 Task: Assign in the project ZillaTech the issue 'Upgrade the caching mechanism of a web application to improve response time and reduce server load' to the sprint 'Infinity and Beyond'.
Action: Mouse moved to (181, 50)
Screenshot: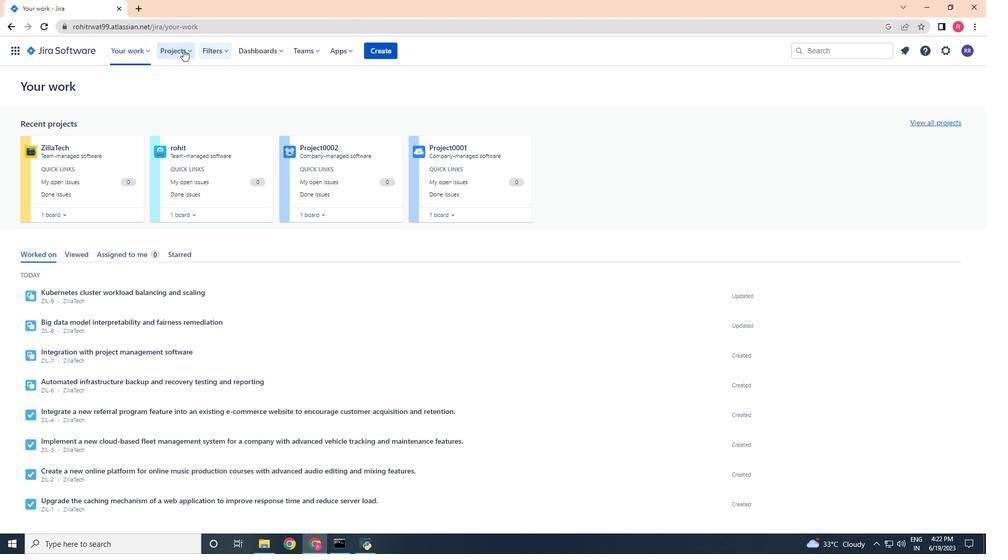 
Action: Mouse pressed left at (181, 50)
Screenshot: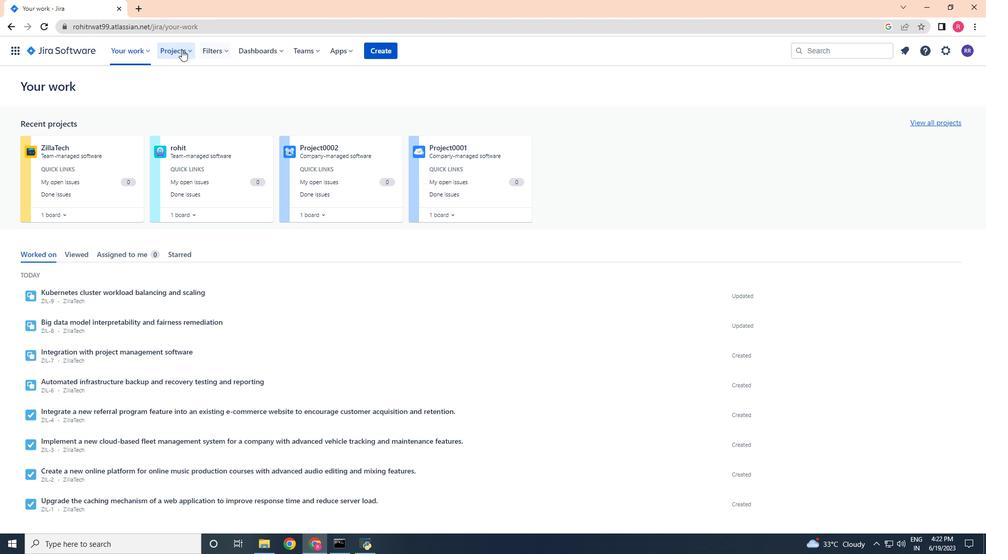 
Action: Mouse moved to (198, 85)
Screenshot: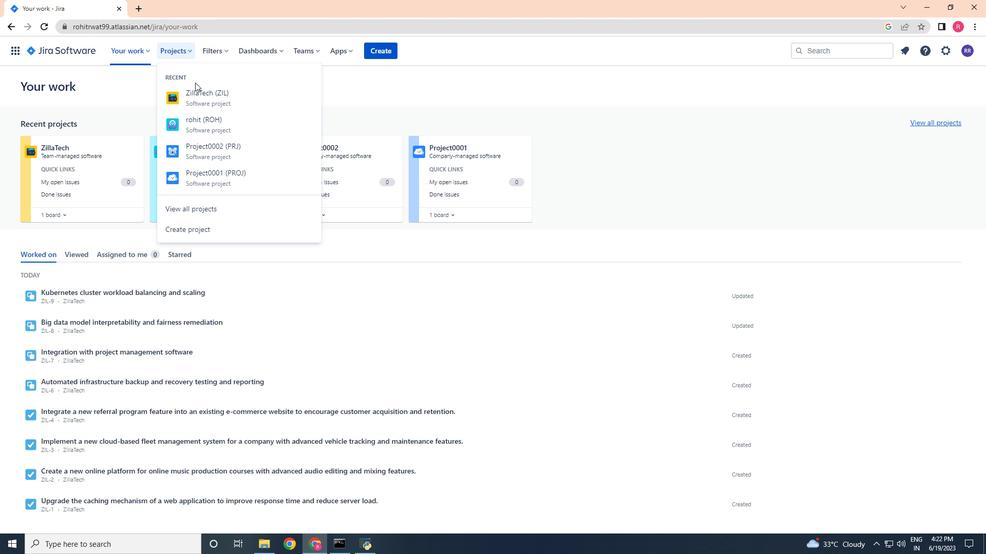 
Action: Mouse pressed left at (198, 85)
Screenshot: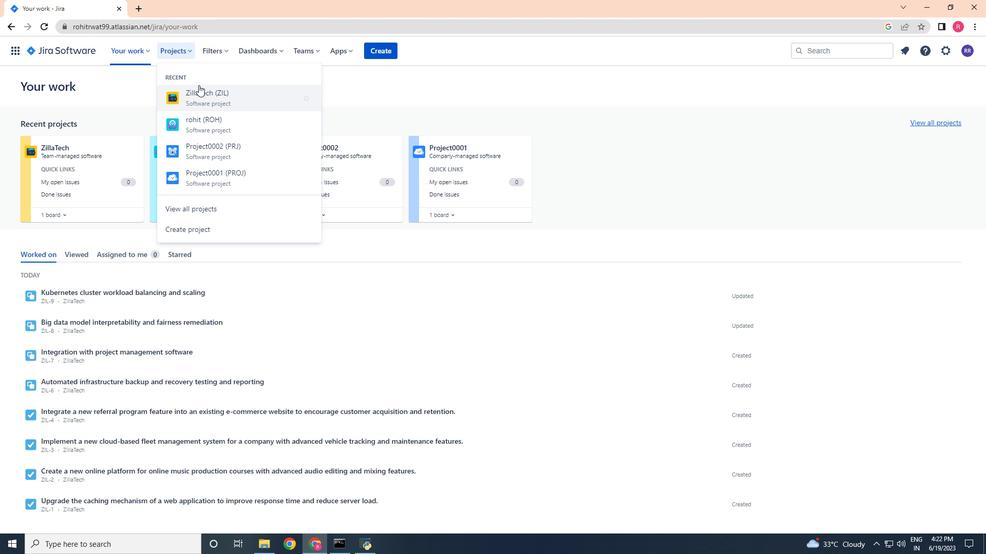 
Action: Mouse moved to (55, 149)
Screenshot: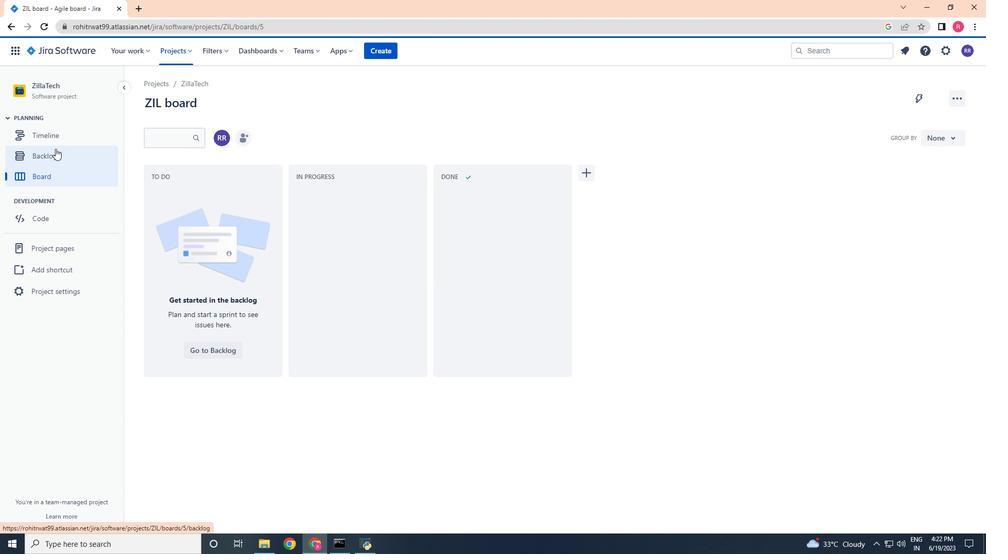 
Action: Mouse pressed left at (55, 149)
Screenshot: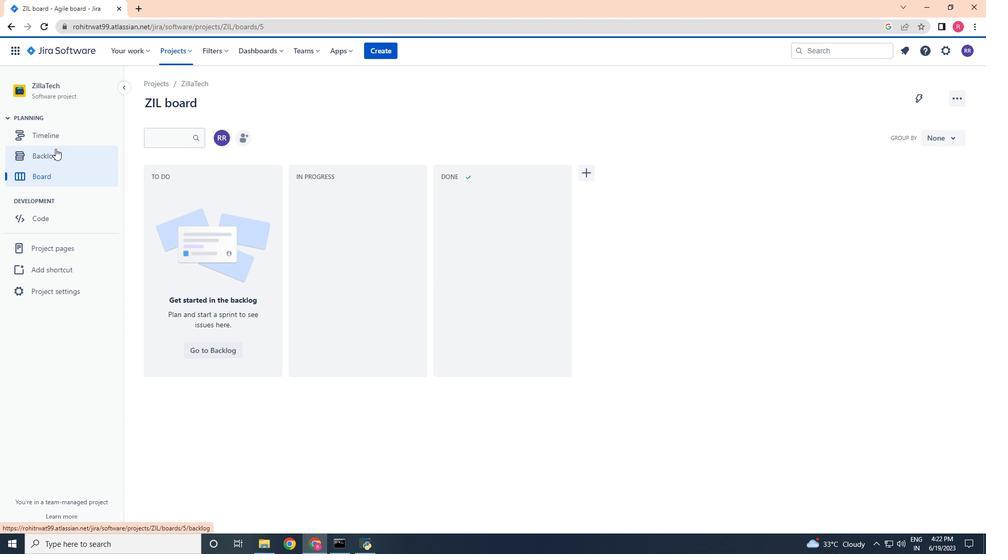
Action: Mouse moved to (749, 289)
Screenshot: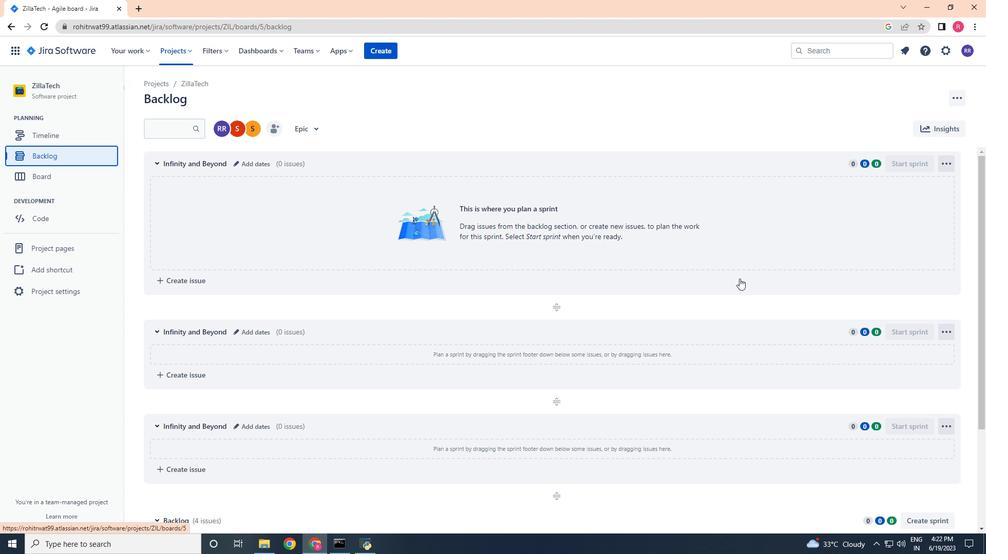 
Action: Mouse scrolled (749, 288) with delta (0, 0)
Screenshot: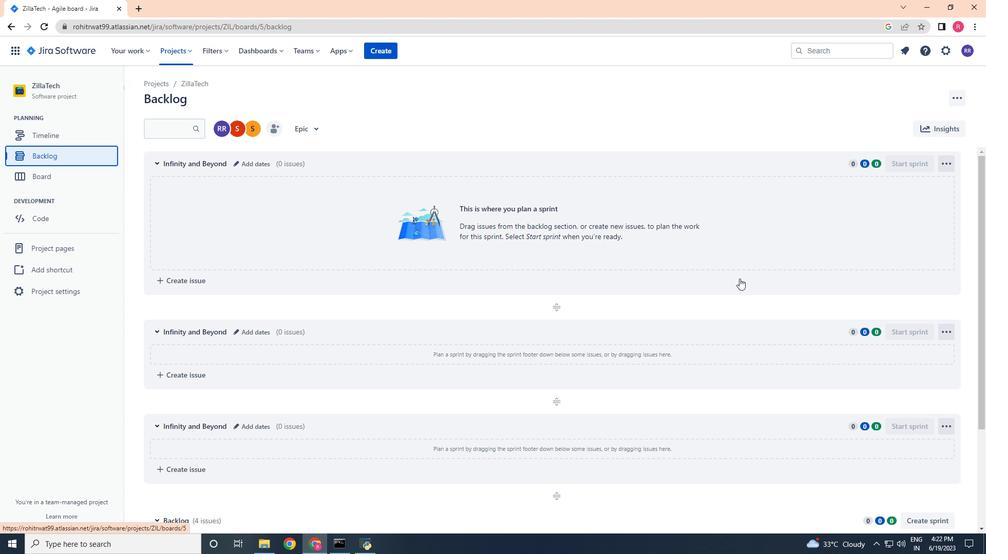 
Action: Mouse moved to (748, 292)
Screenshot: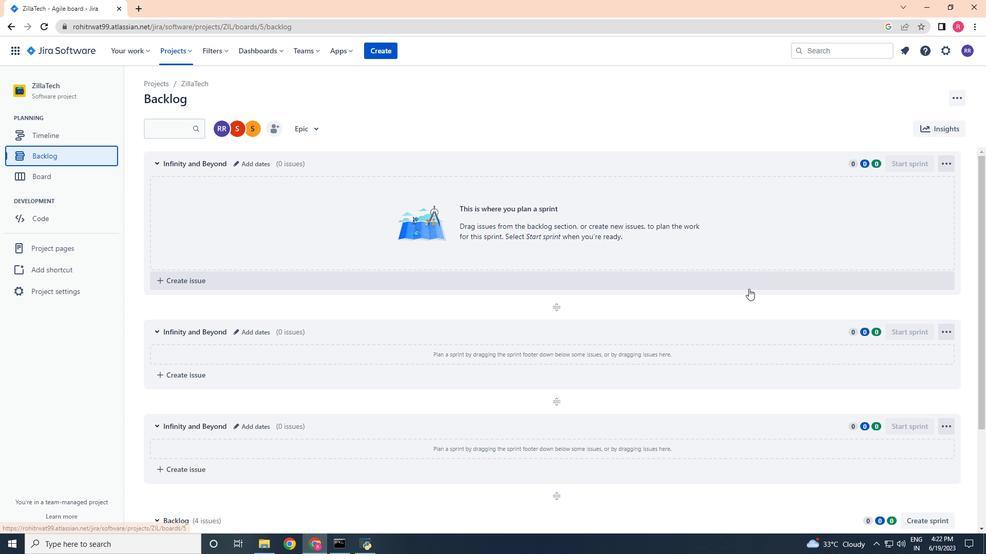 
Action: Mouse scrolled (749, 290) with delta (0, 0)
Screenshot: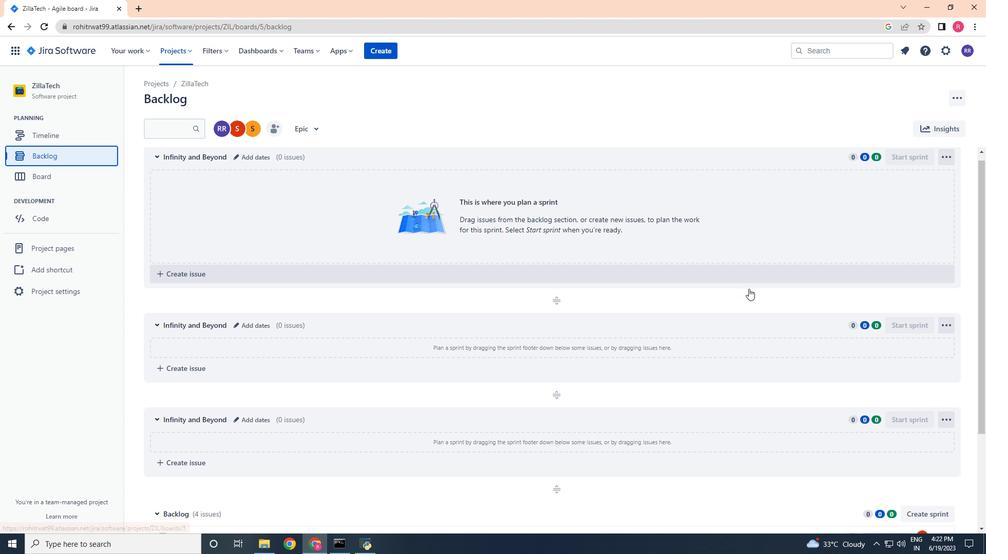 
Action: Mouse moved to (748, 292)
Screenshot: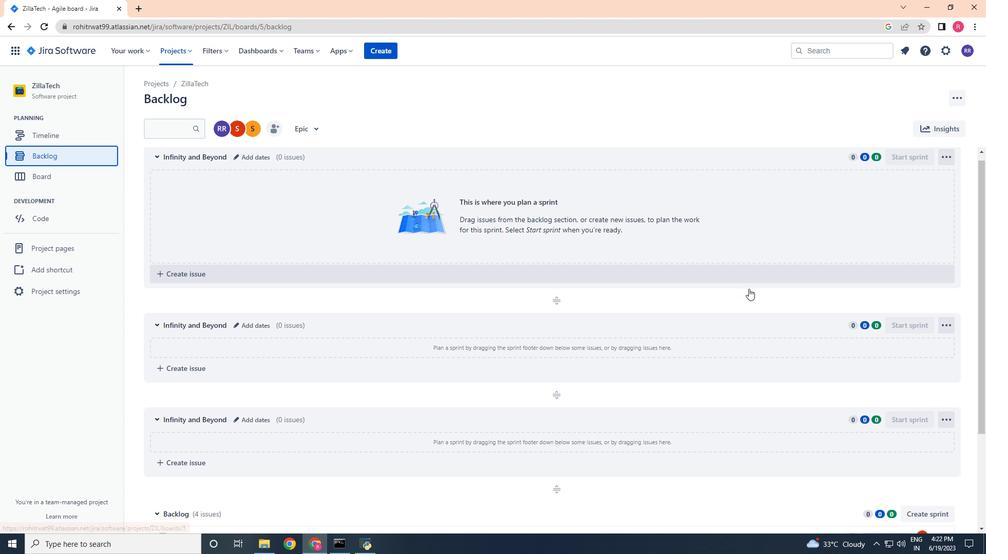 
Action: Mouse scrolled (749, 290) with delta (0, 0)
Screenshot: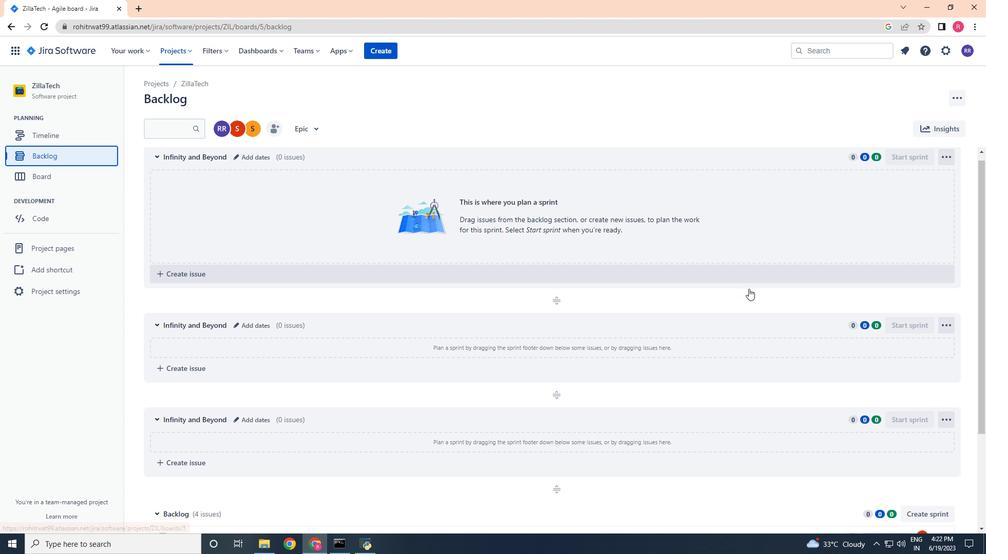 
Action: Mouse moved to (746, 293)
Screenshot: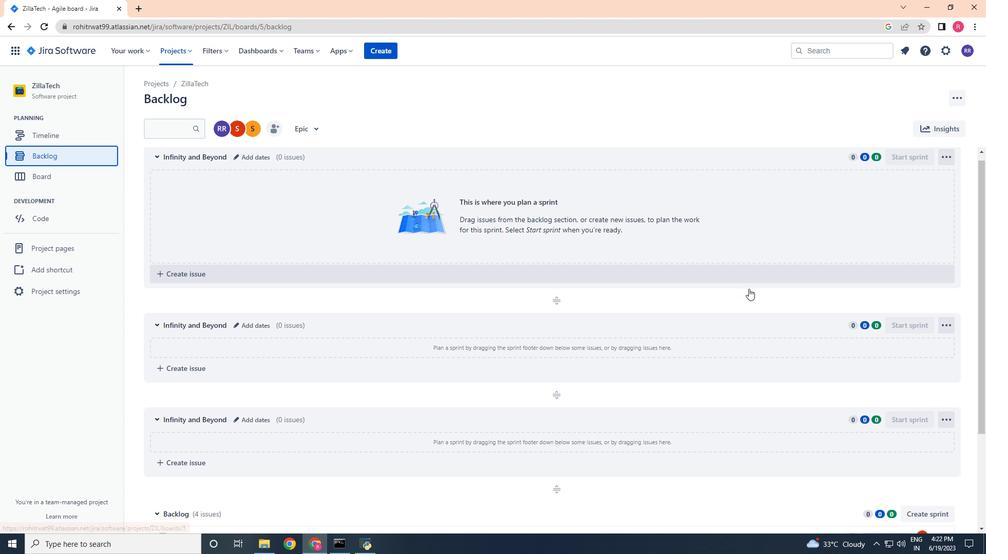 
Action: Mouse scrolled (749, 290) with delta (0, 0)
Screenshot: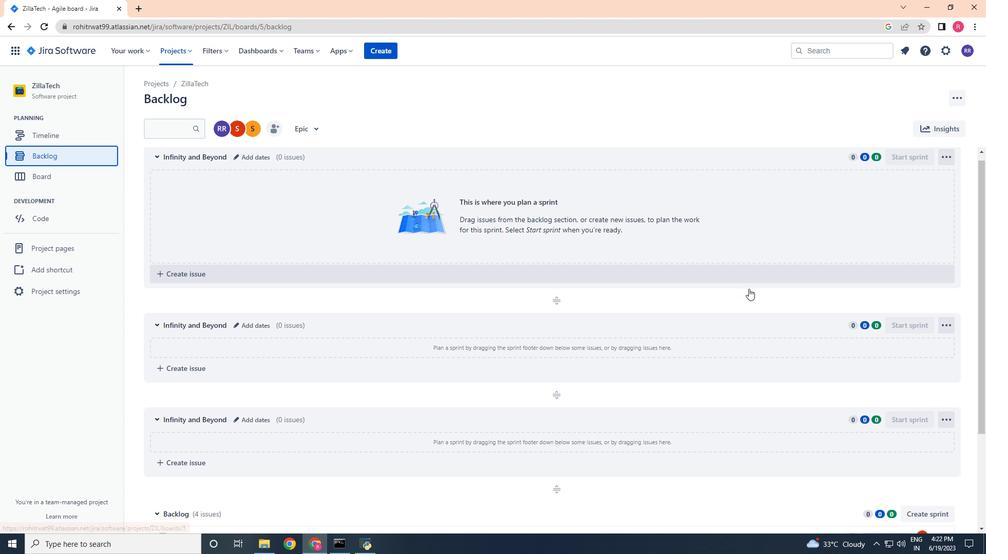 
Action: Mouse moved to (746, 293)
Screenshot: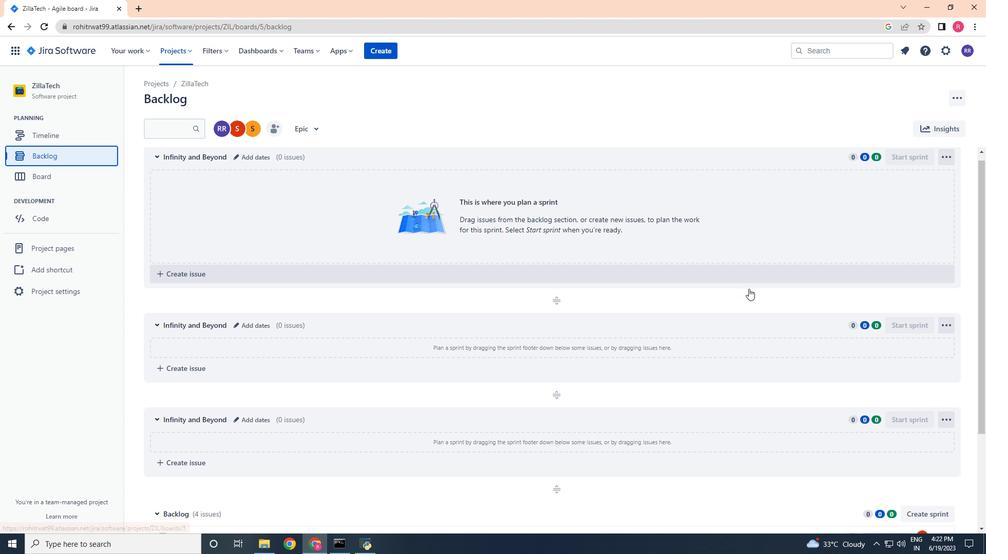 
Action: Mouse scrolled (749, 290) with delta (0, 0)
Screenshot: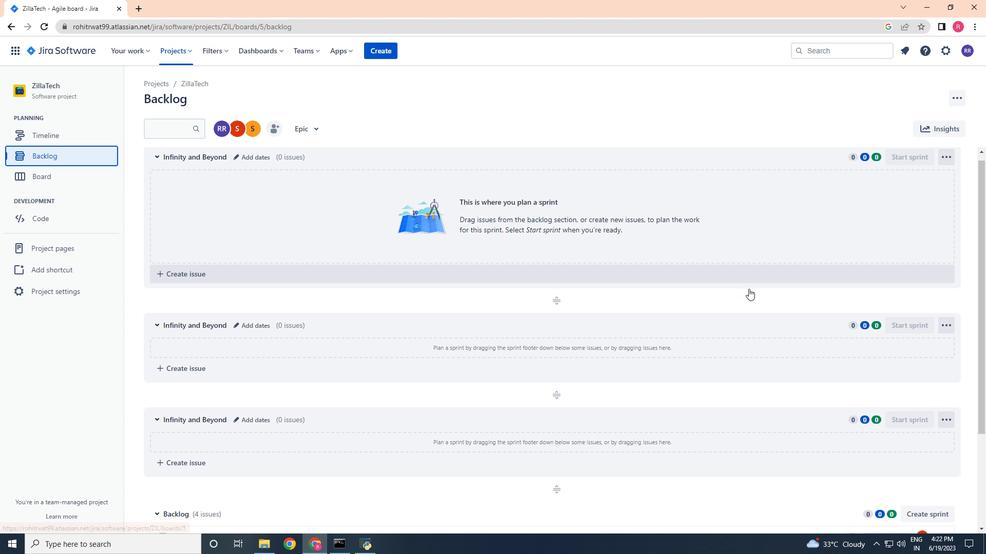 
Action: Mouse moved to (647, 427)
Screenshot: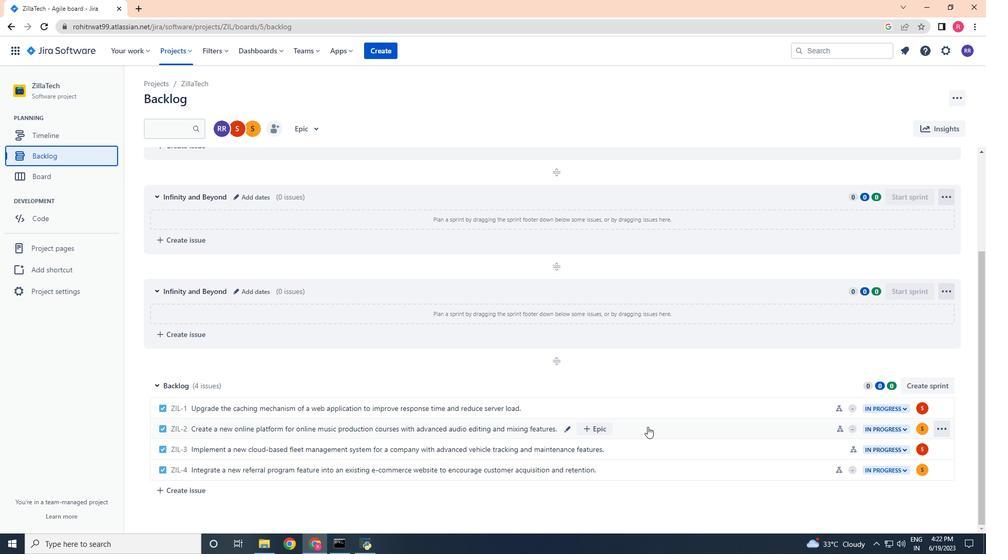 
Action: Mouse scrolled (647, 427) with delta (0, 0)
Screenshot: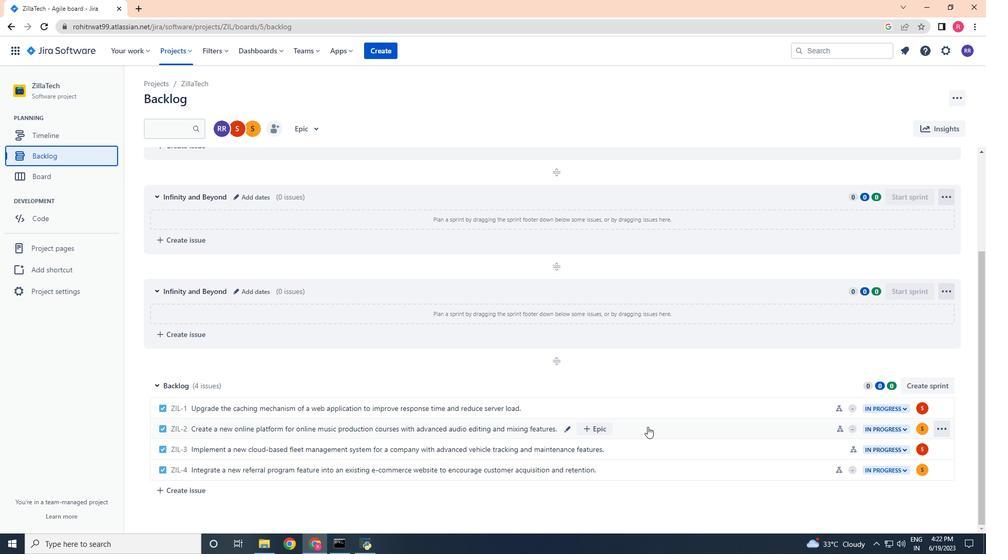 
Action: Mouse scrolled (647, 427) with delta (0, 0)
Screenshot: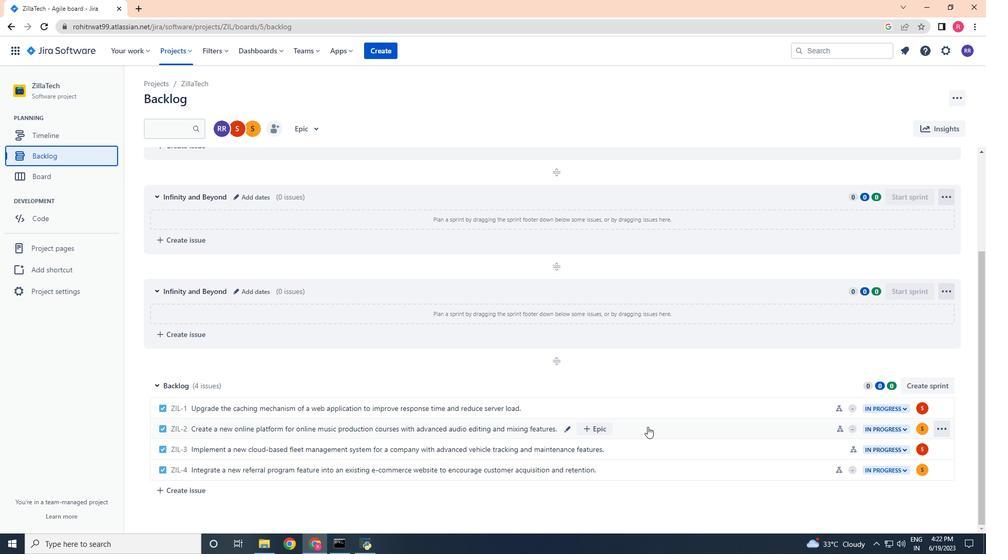
Action: Mouse scrolled (647, 427) with delta (0, 0)
Screenshot: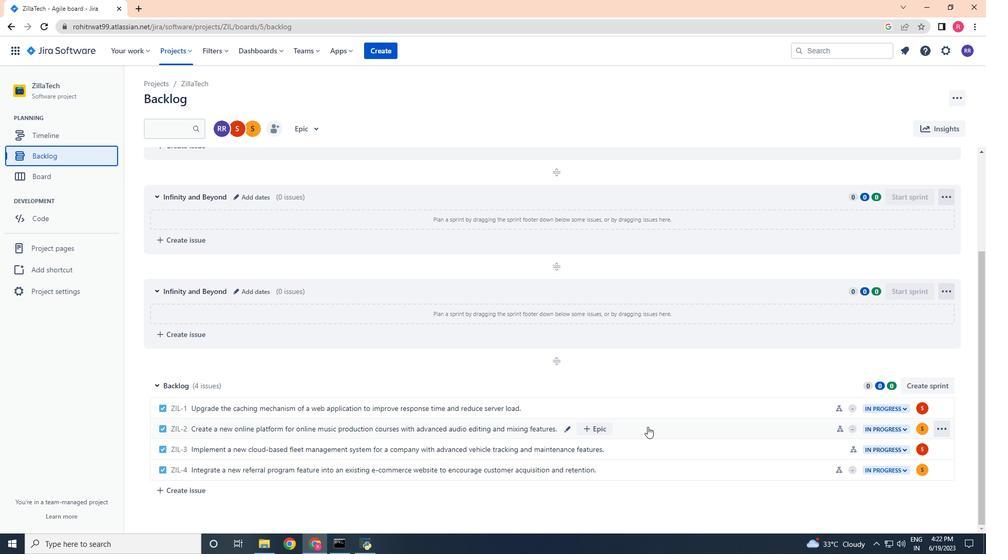 
Action: Mouse scrolled (647, 427) with delta (0, 0)
Screenshot: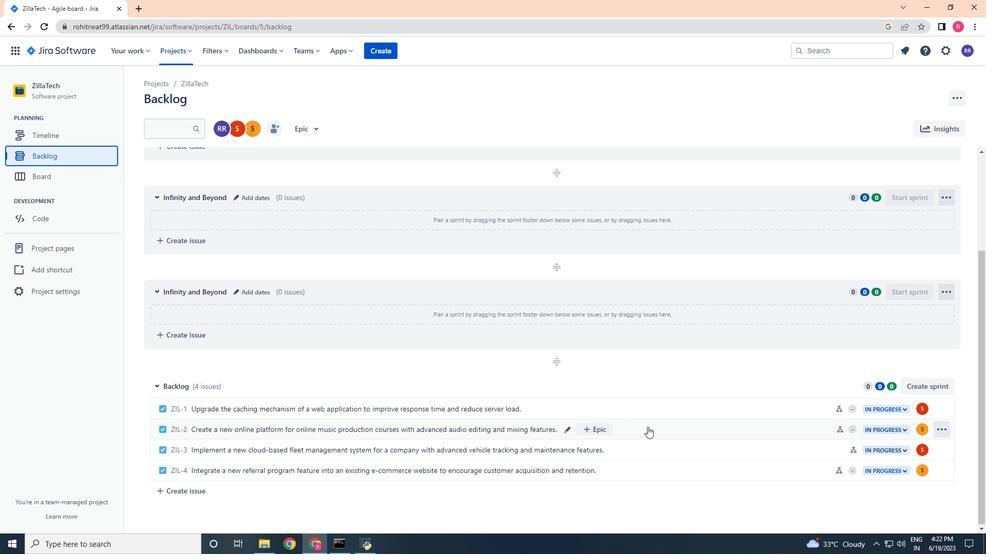 
Action: Mouse scrolled (647, 426) with delta (0, 0)
Screenshot: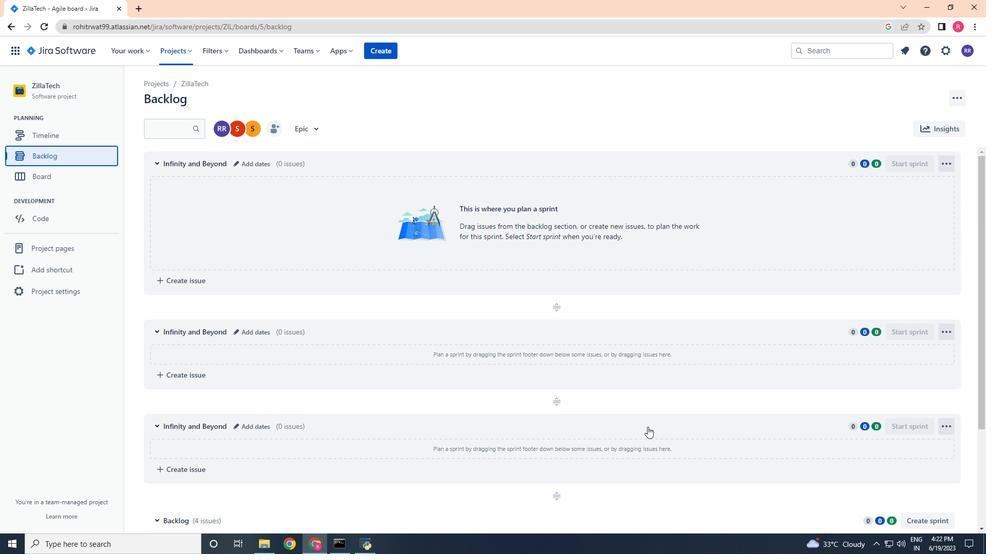 
Action: Mouse scrolled (647, 426) with delta (0, 0)
Screenshot: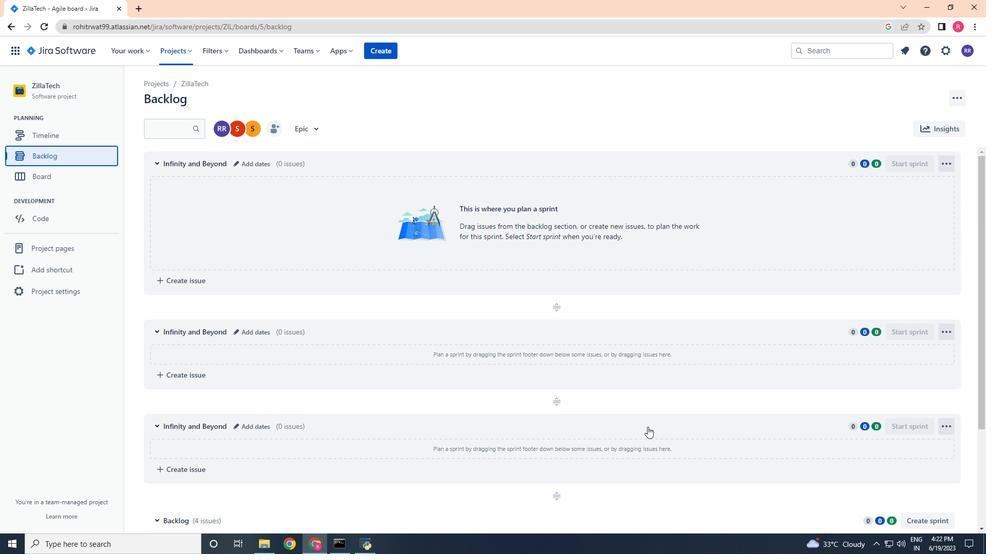 
Action: Mouse scrolled (647, 426) with delta (0, 0)
Screenshot: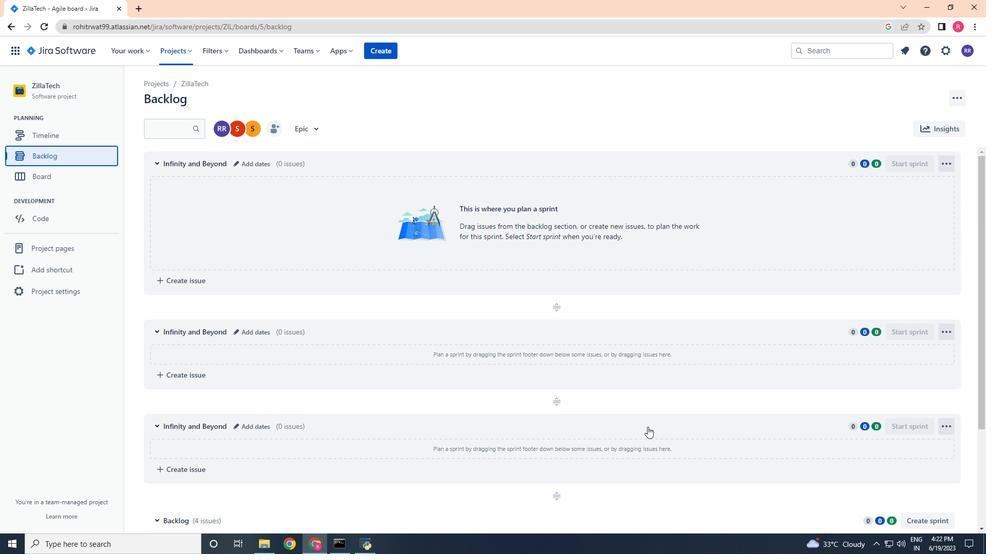 
Action: Mouse scrolled (647, 426) with delta (0, 0)
Screenshot: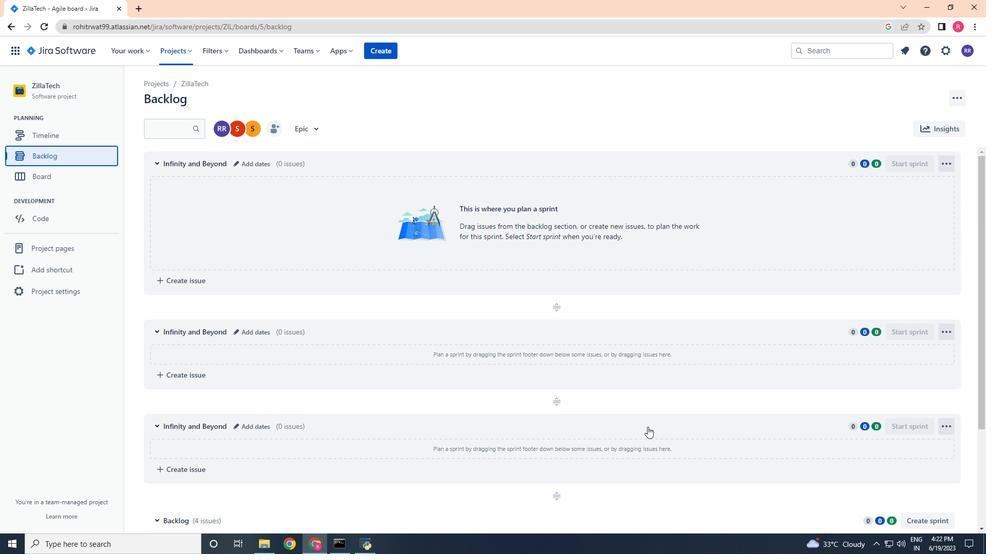 
Action: Mouse moved to (647, 426)
Screenshot: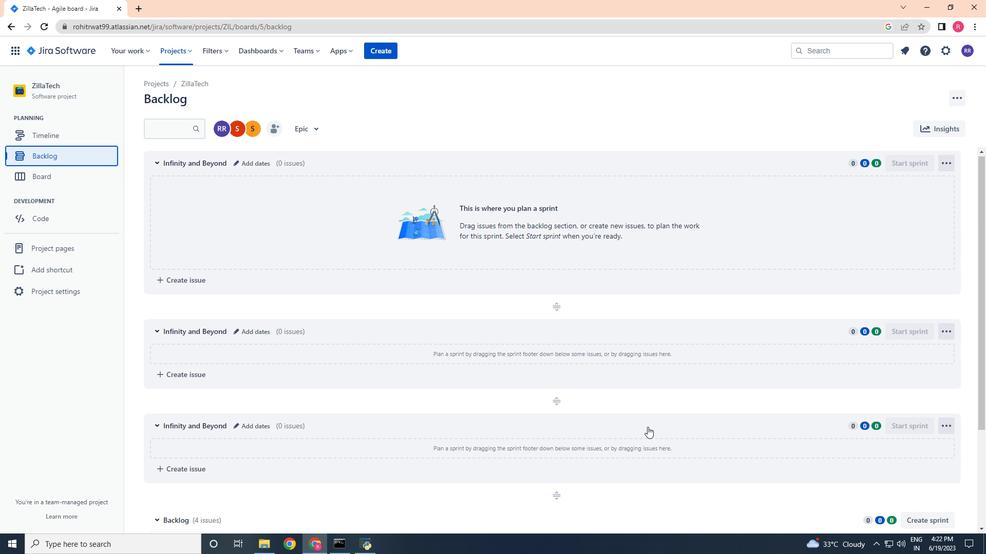 
Action: Mouse scrolled (647, 426) with delta (0, 0)
Screenshot: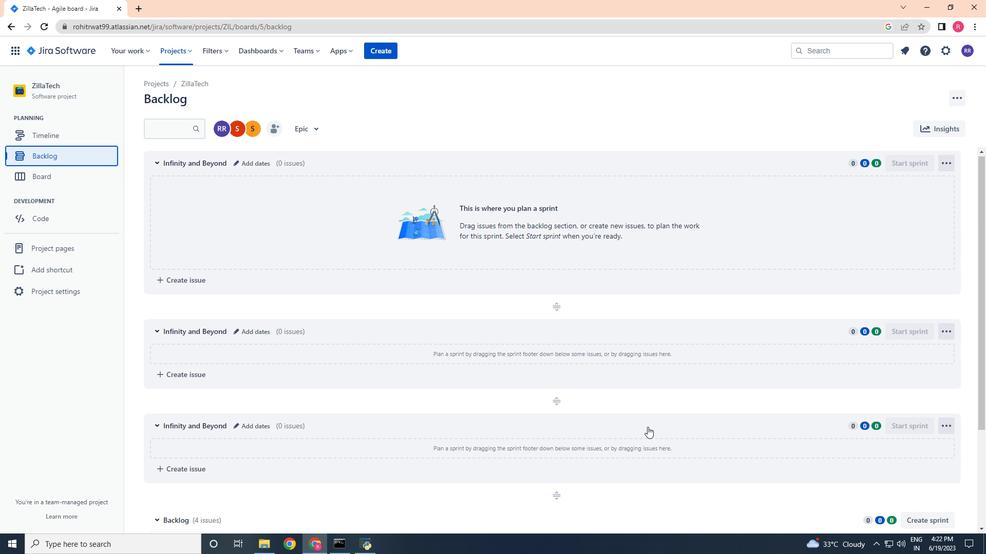 
Action: Mouse moved to (939, 410)
Screenshot: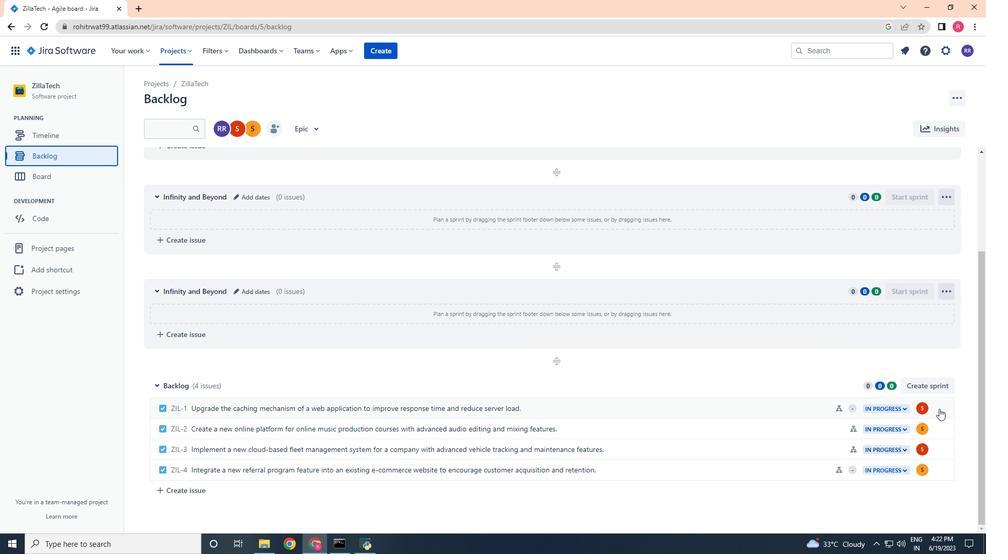 
Action: Mouse pressed left at (939, 410)
Screenshot: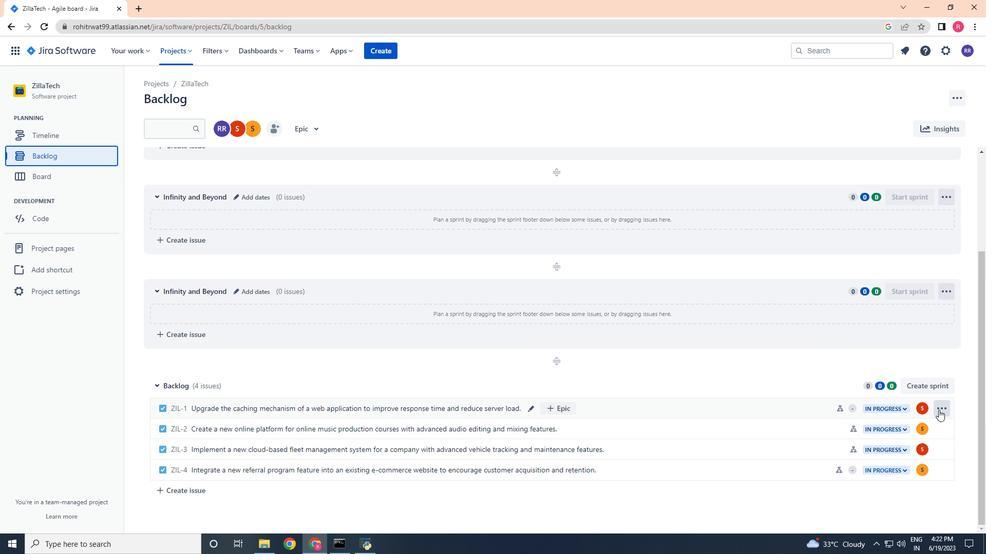 
Action: Mouse moved to (913, 323)
Screenshot: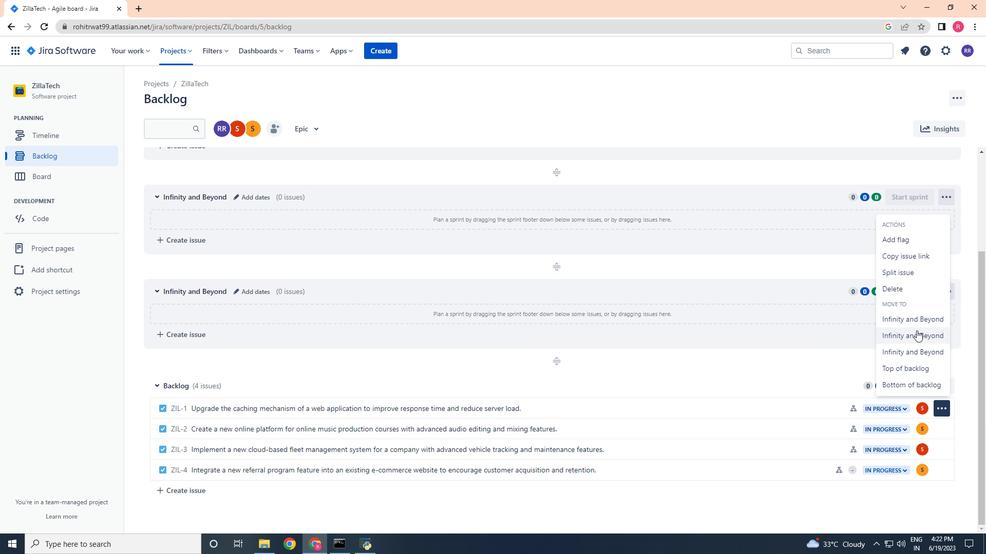 
Action: Mouse pressed left at (913, 323)
Screenshot: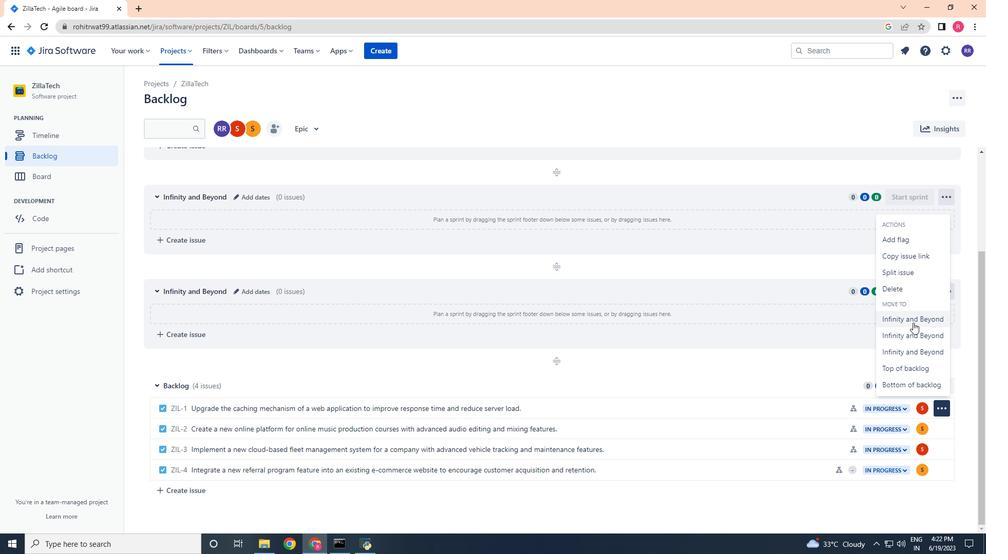
Action: Mouse moved to (913, 319)
Screenshot: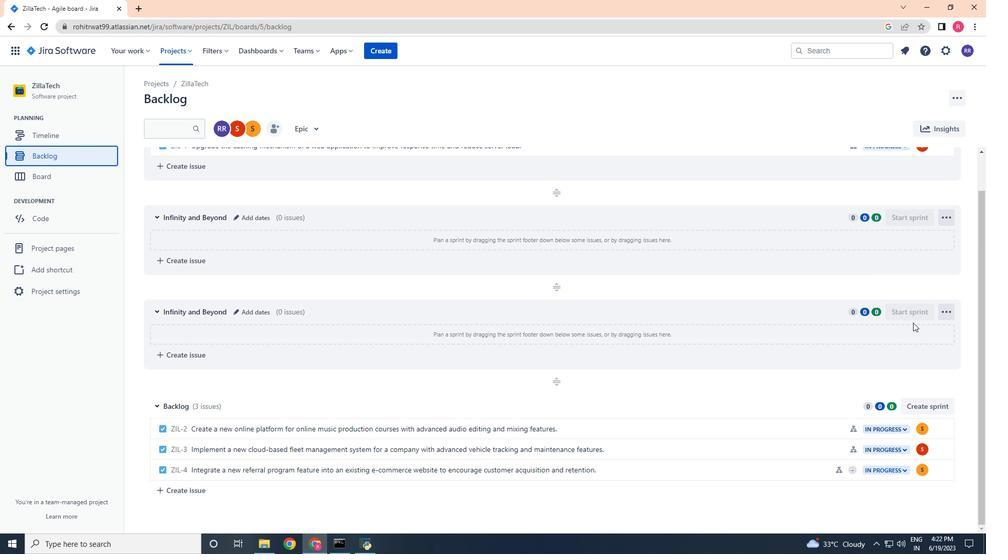 
